 Task: Check the sale-to-list ratio of separate shower and tub in the last 1 year.
Action: Mouse moved to (809, 193)
Screenshot: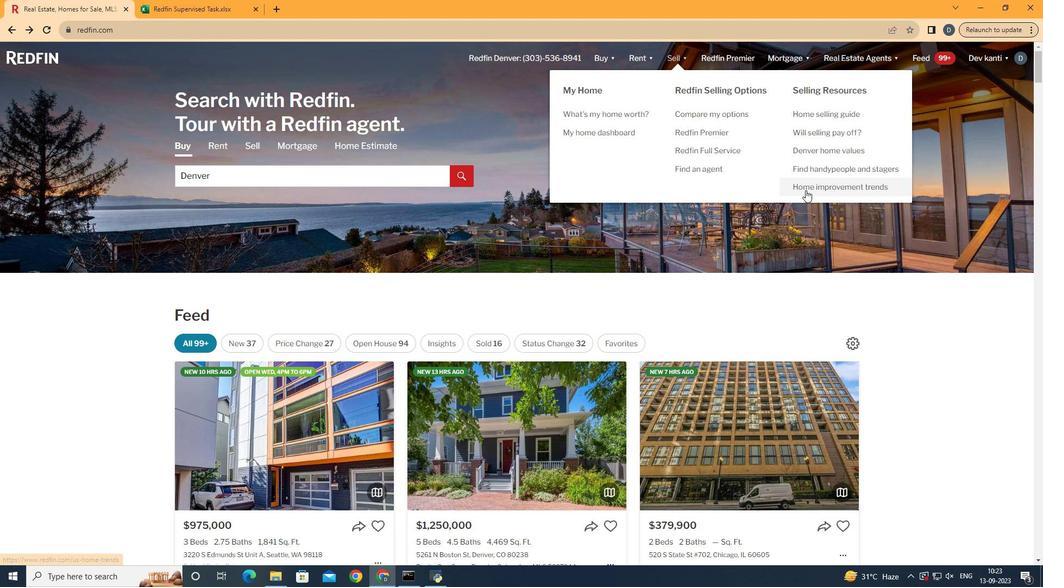 
Action: Mouse pressed left at (809, 193)
Screenshot: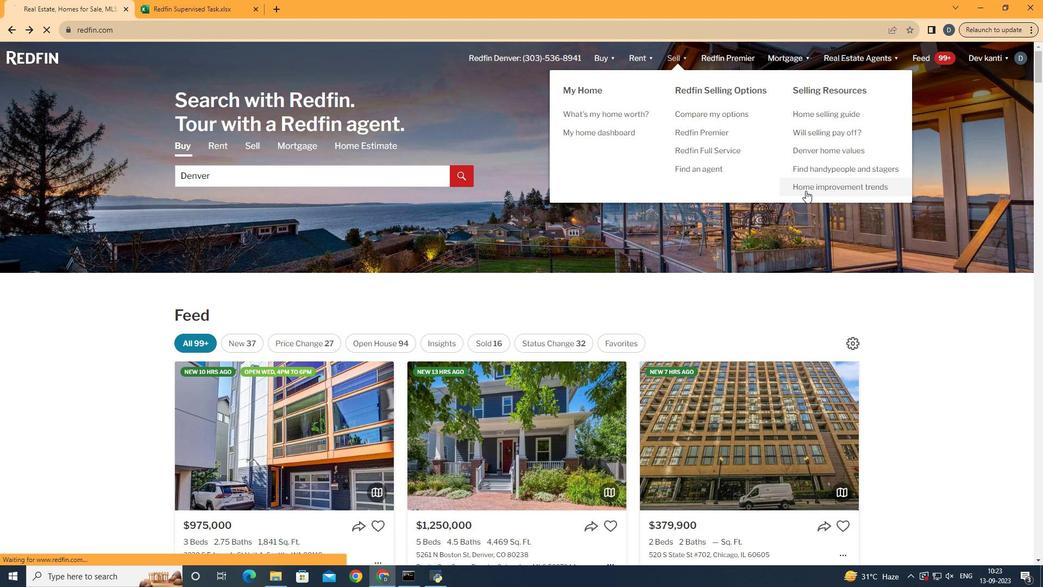 
Action: Mouse moved to (265, 204)
Screenshot: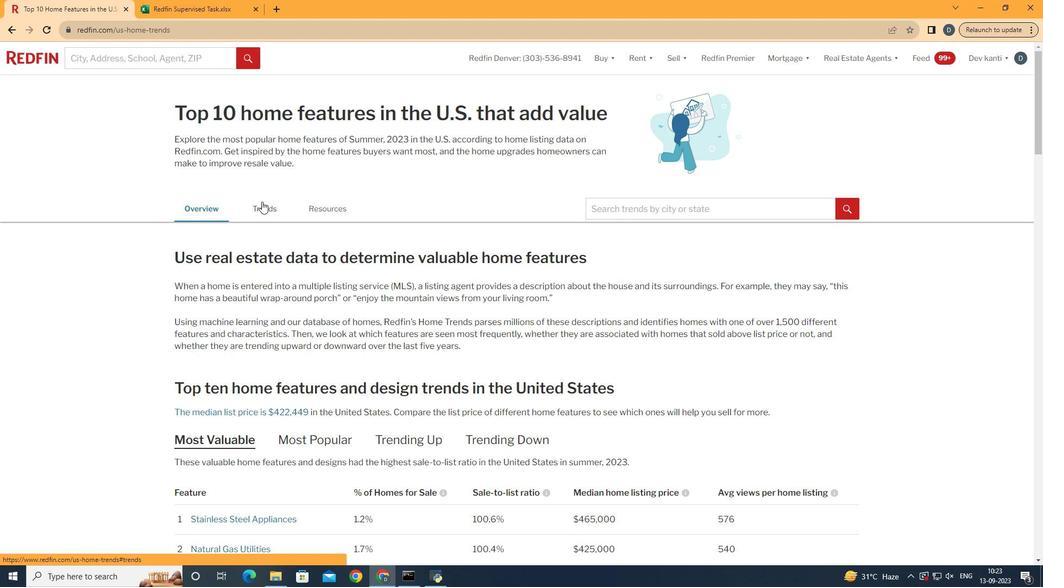 
Action: Mouse pressed left at (265, 204)
Screenshot: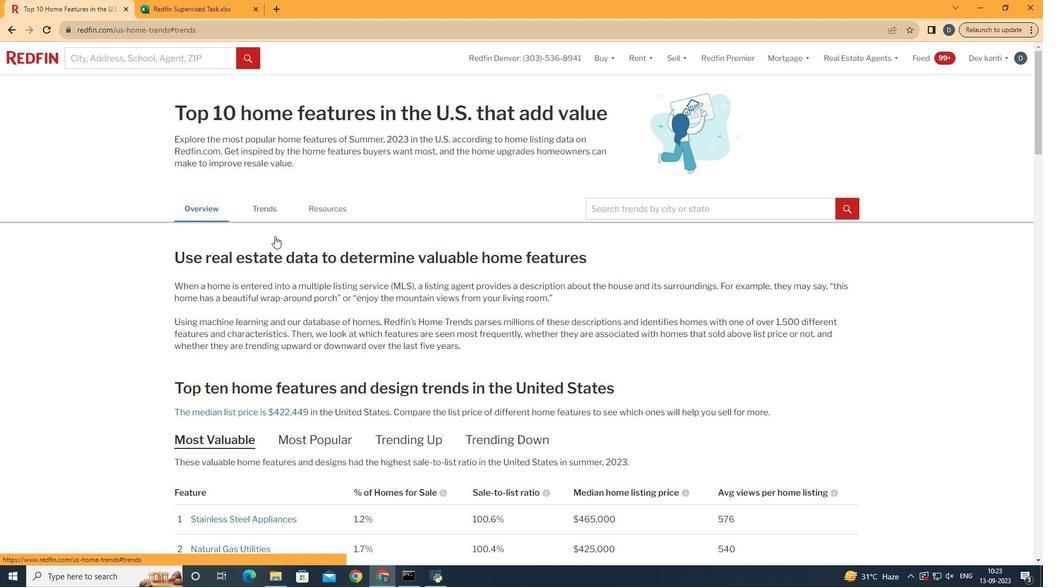 
Action: Mouse moved to (372, 314)
Screenshot: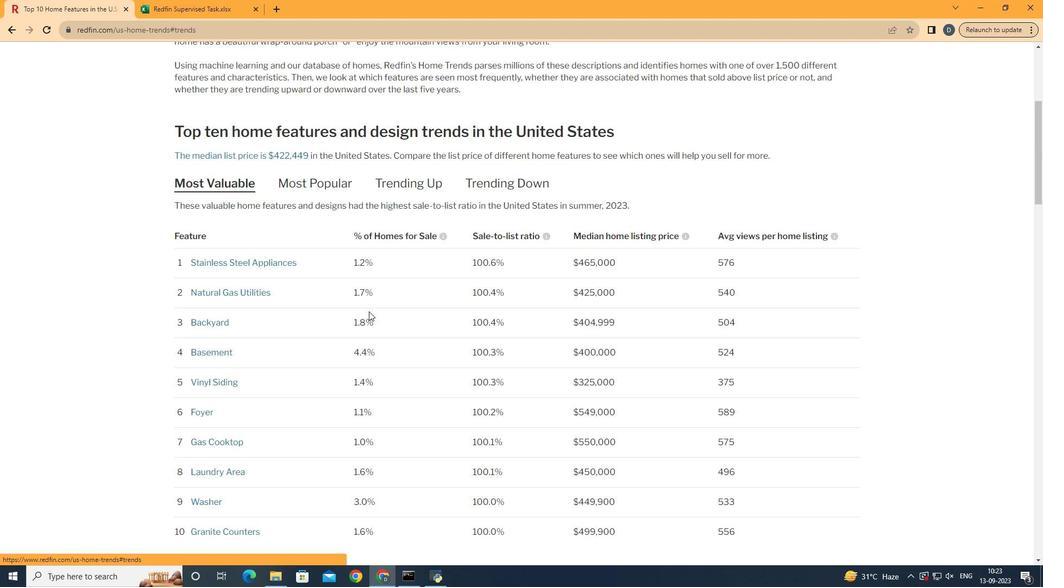 
Action: Mouse scrolled (372, 314) with delta (0, 0)
Screenshot: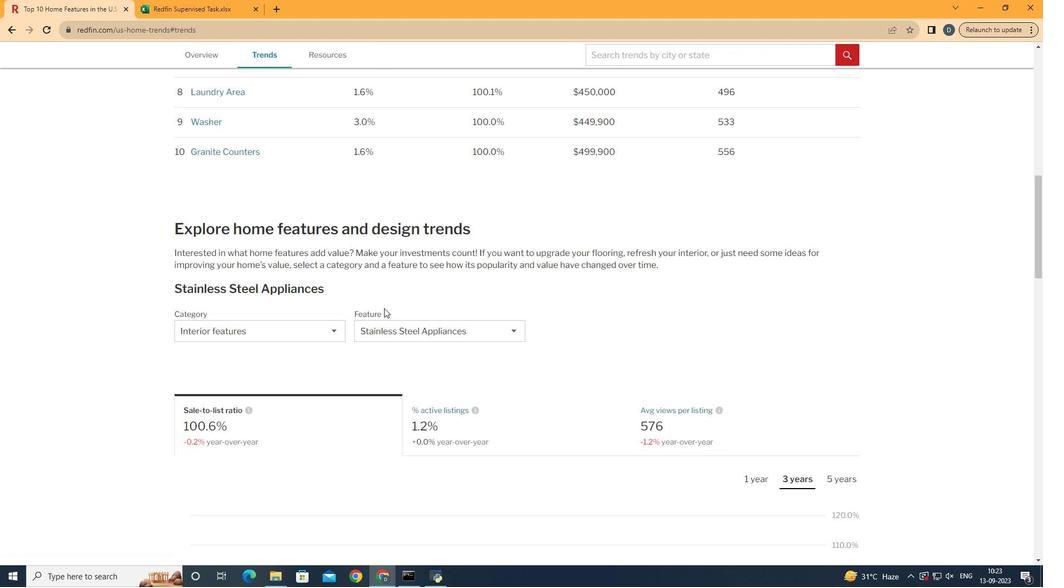 
Action: Mouse scrolled (372, 314) with delta (0, 0)
Screenshot: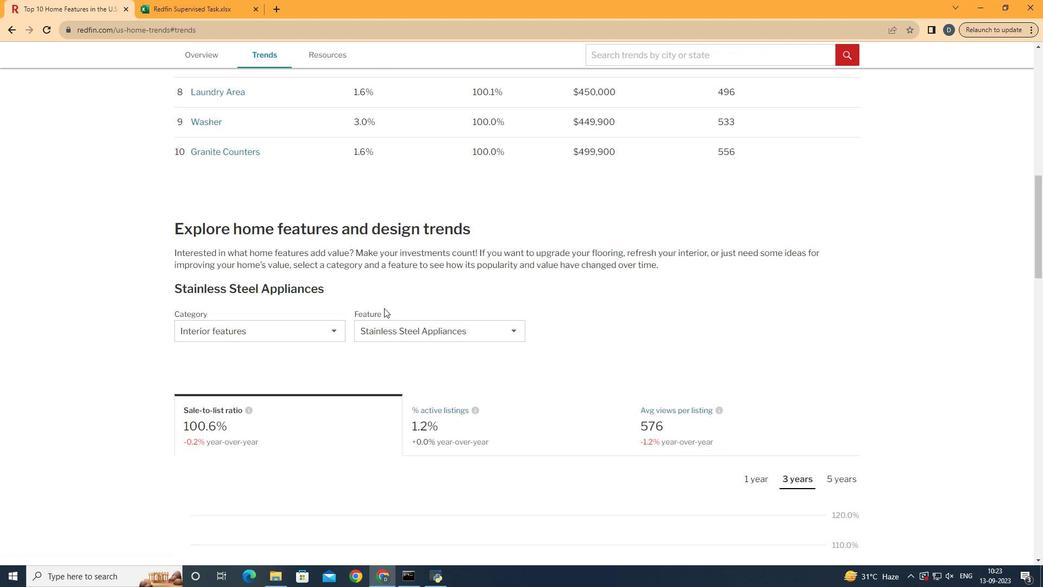 
Action: Mouse scrolled (372, 314) with delta (0, 0)
Screenshot: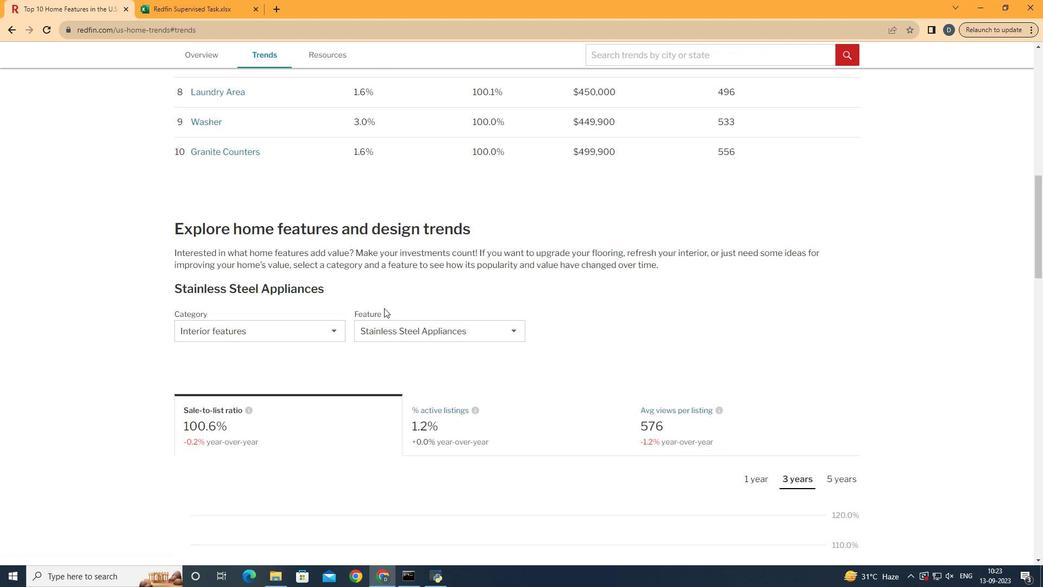 
Action: Mouse scrolled (372, 314) with delta (0, 0)
Screenshot: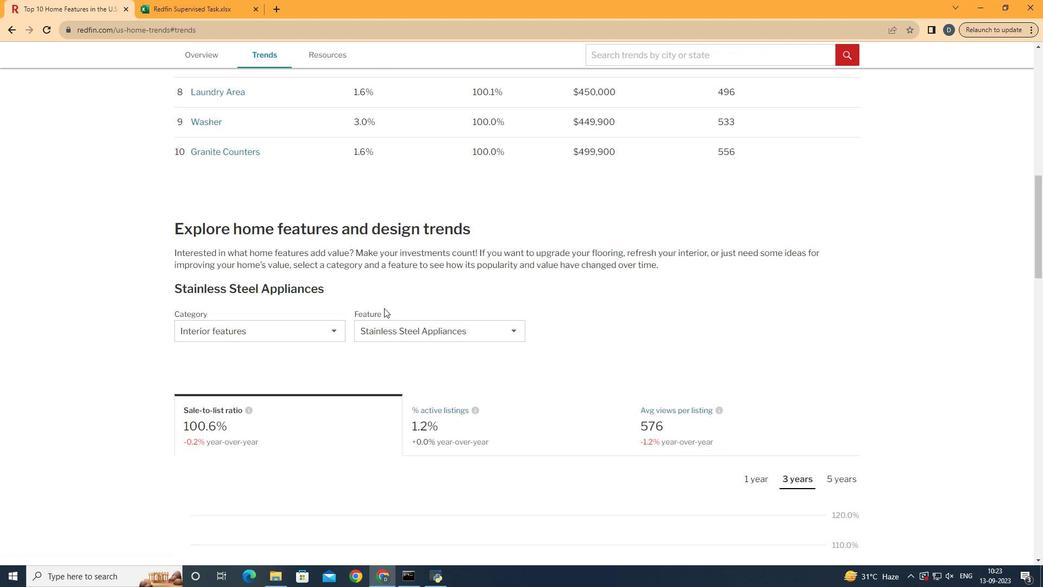 
Action: Mouse scrolled (372, 314) with delta (0, 0)
Screenshot: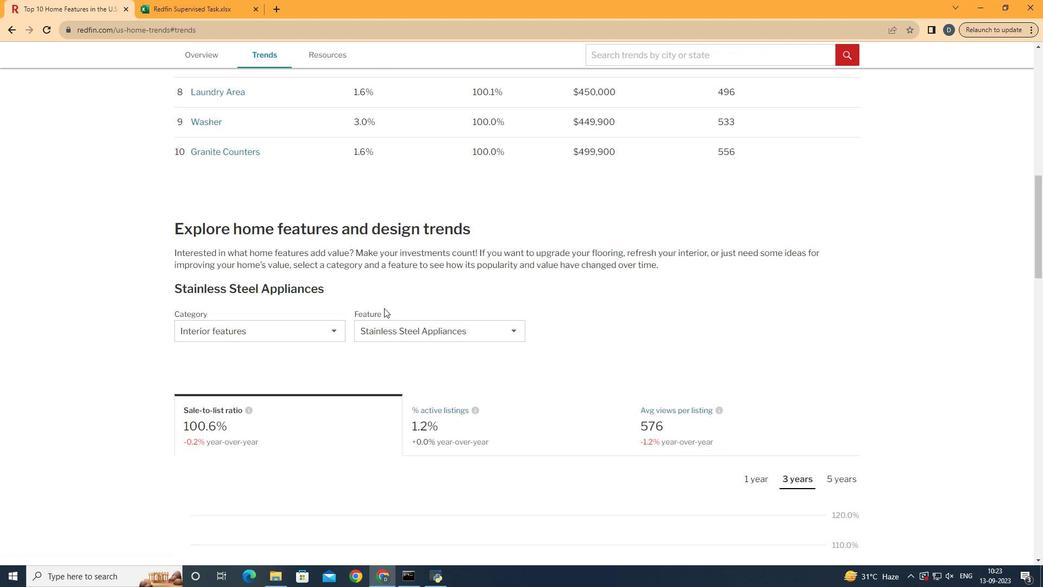 
Action: Mouse moved to (376, 314)
Screenshot: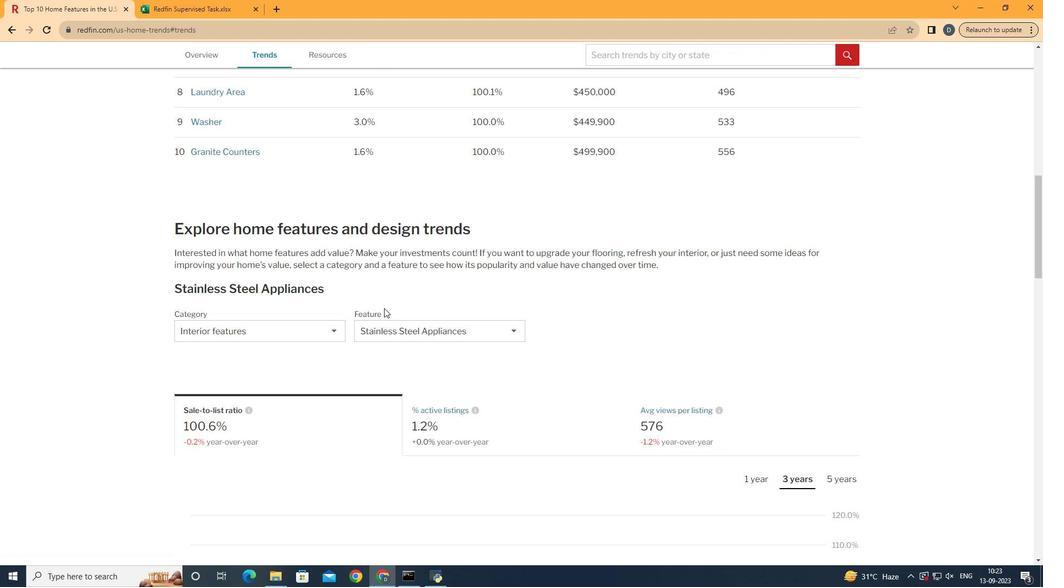 
Action: Mouse scrolled (376, 314) with delta (0, 0)
Screenshot: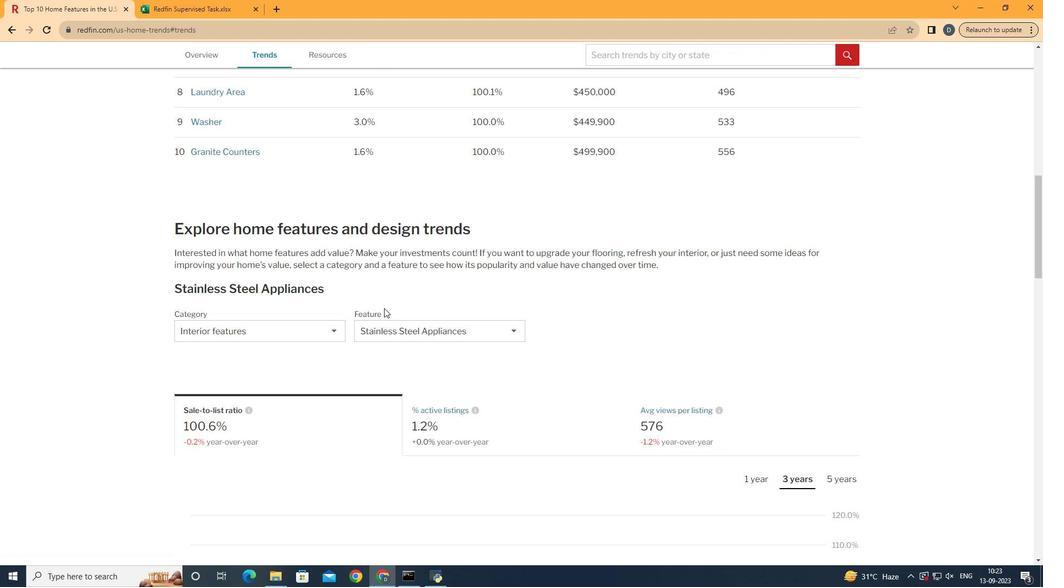 
Action: Mouse moved to (387, 311)
Screenshot: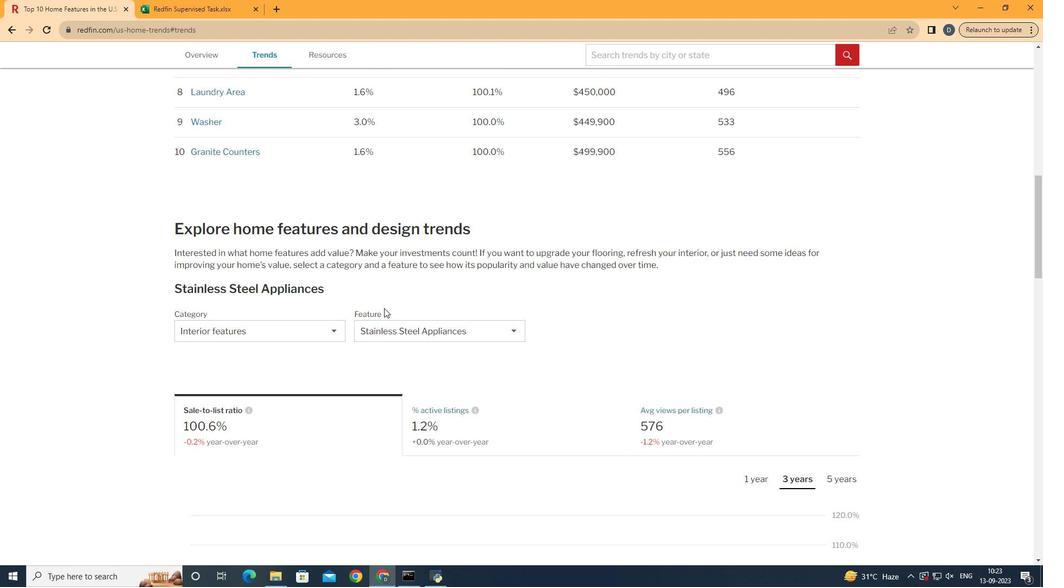 
Action: Mouse scrolled (387, 310) with delta (0, 0)
Screenshot: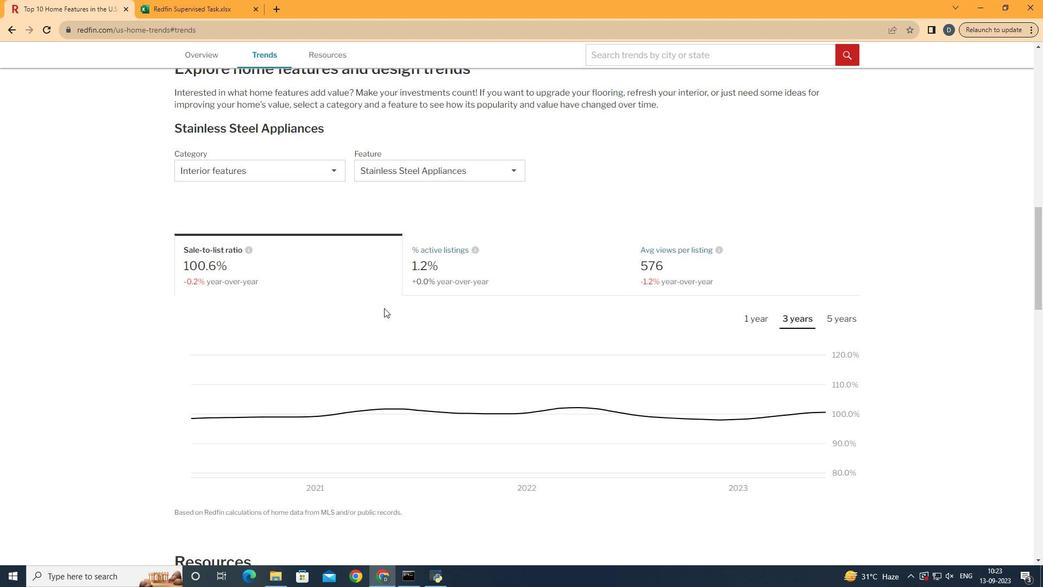 
Action: Mouse scrolled (387, 310) with delta (0, 0)
Screenshot: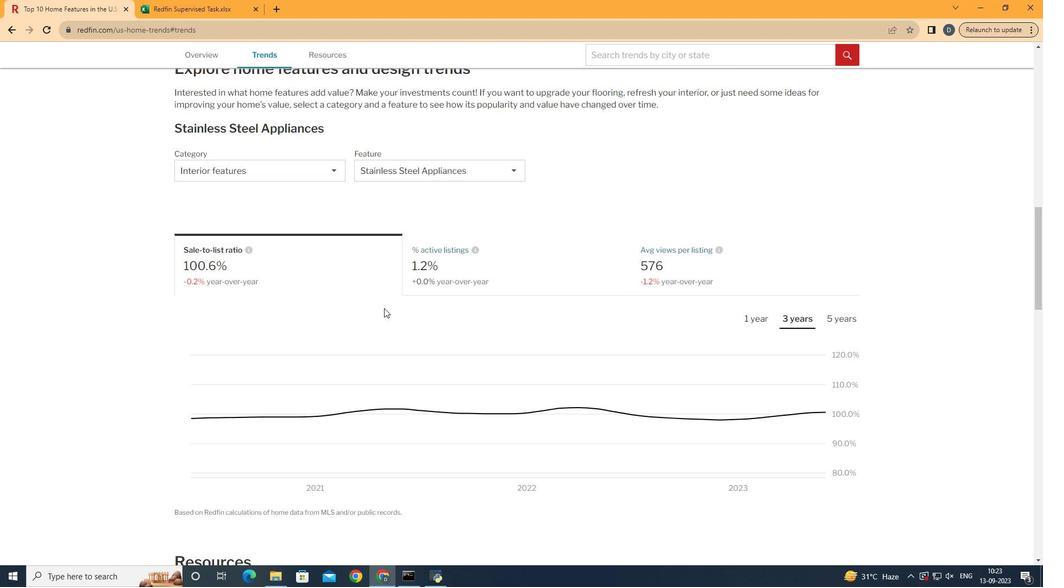 
Action: Mouse scrolled (387, 310) with delta (0, 0)
Screenshot: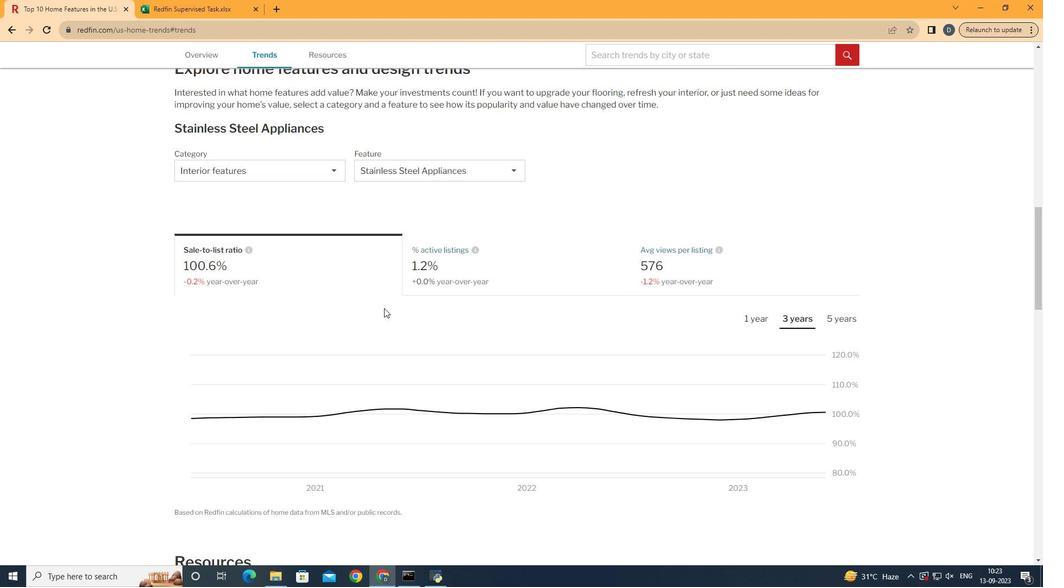 
Action: Mouse moved to (295, 188)
Screenshot: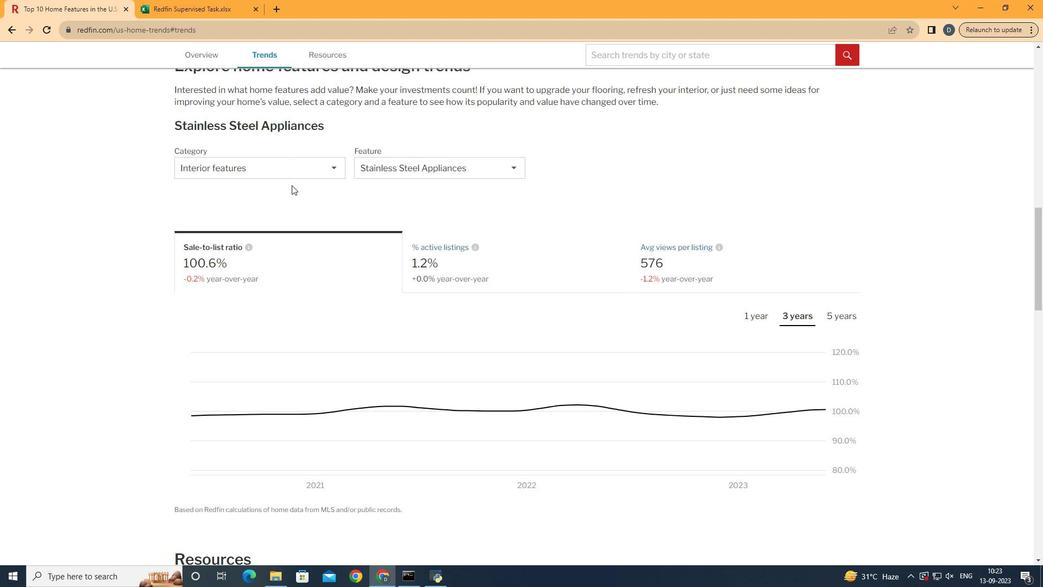 
Action: Mouse pressed left at (295, 188)
Screenshot: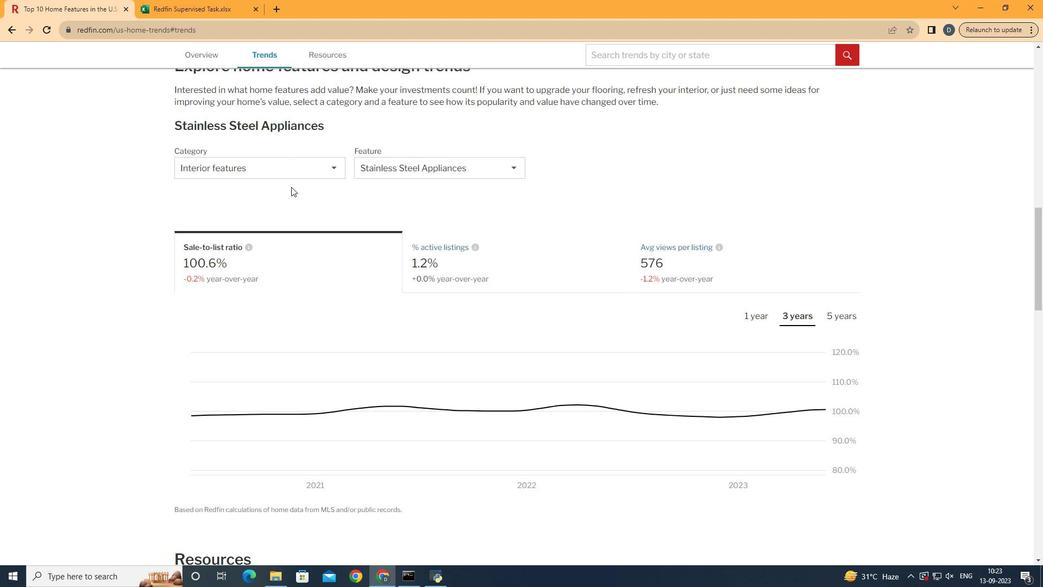 
Action: Mouse moved to (308, 178)
Screenshot: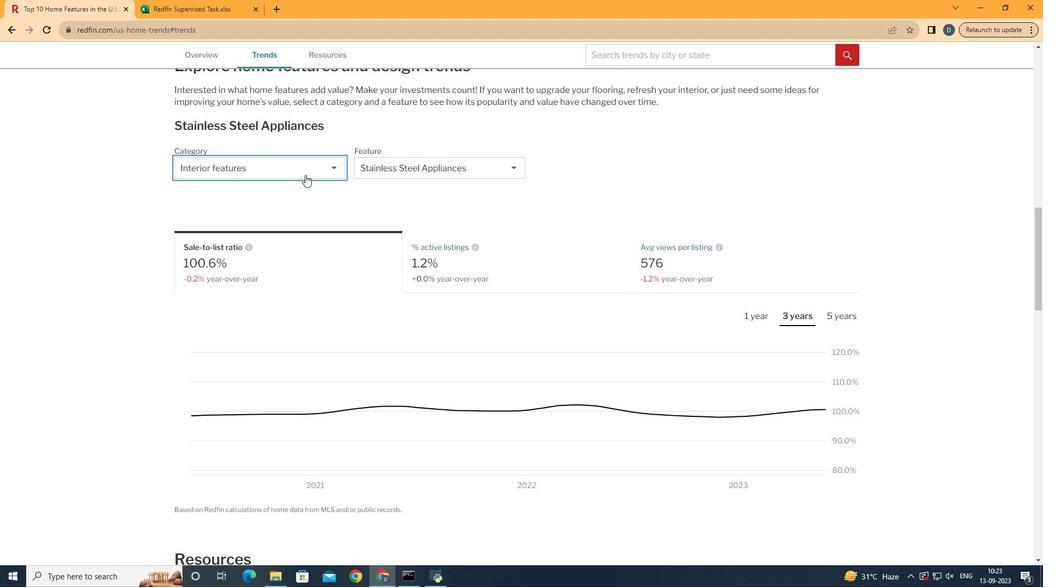 
Action: Mouse pressed left at (308, 178)
Screenshot: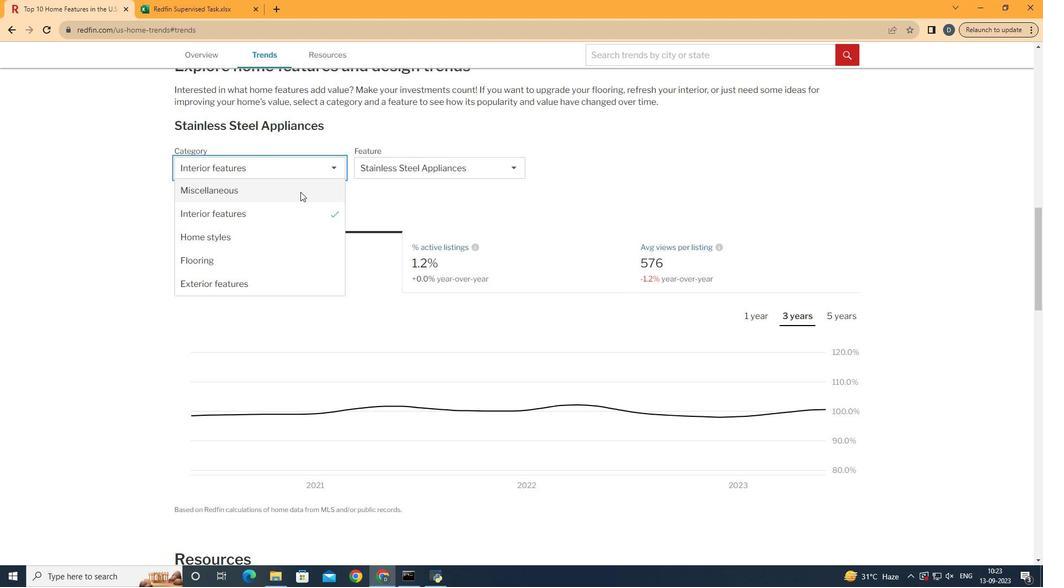 
Action: Mouse moved to (300, 219)
Screenshot: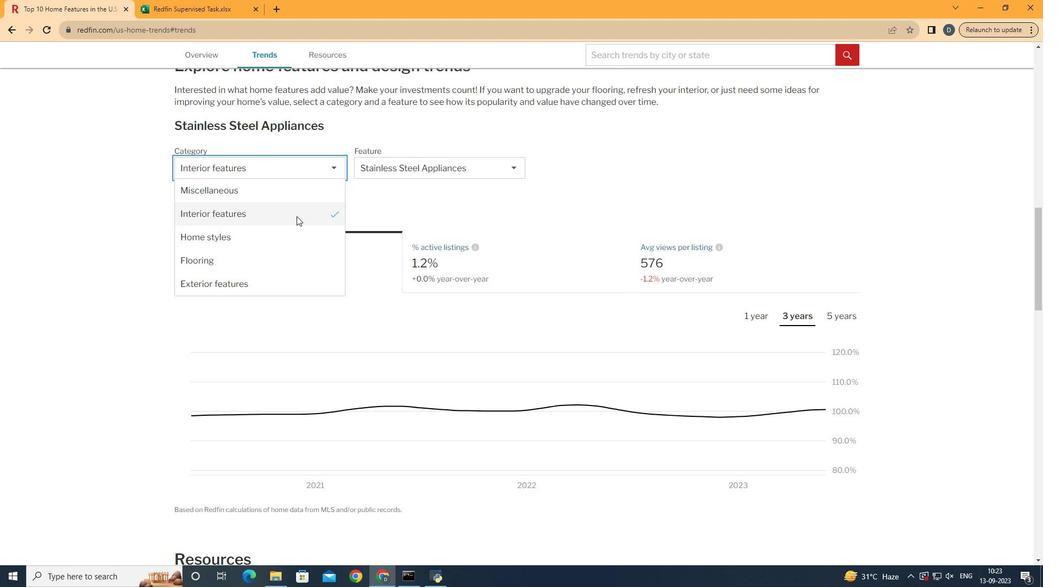
Action: Mouse pressed left at (300, 219)
Screenshot: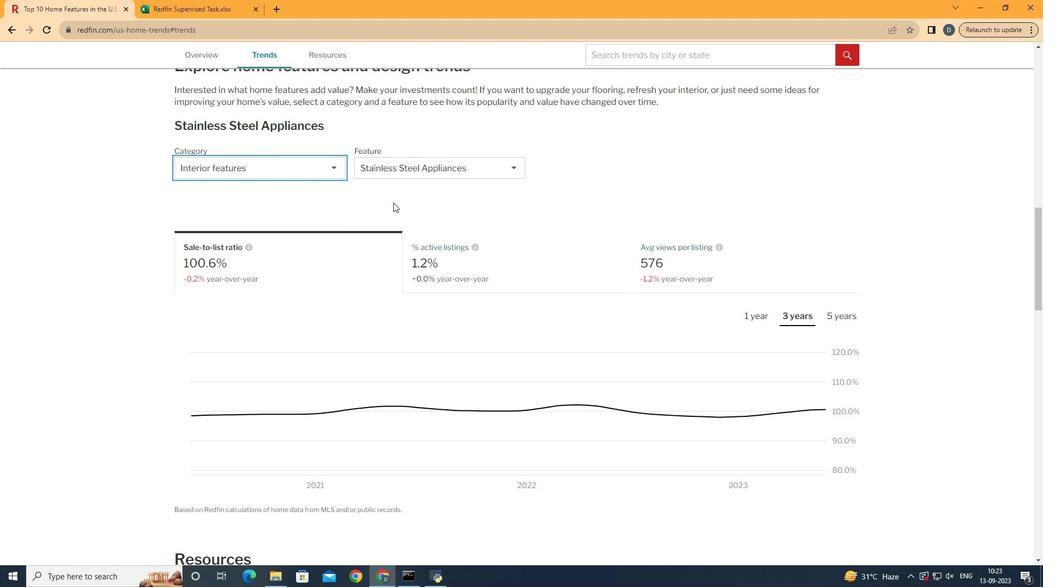 
Action: Mouse moved to (457, 184)
Screenshot: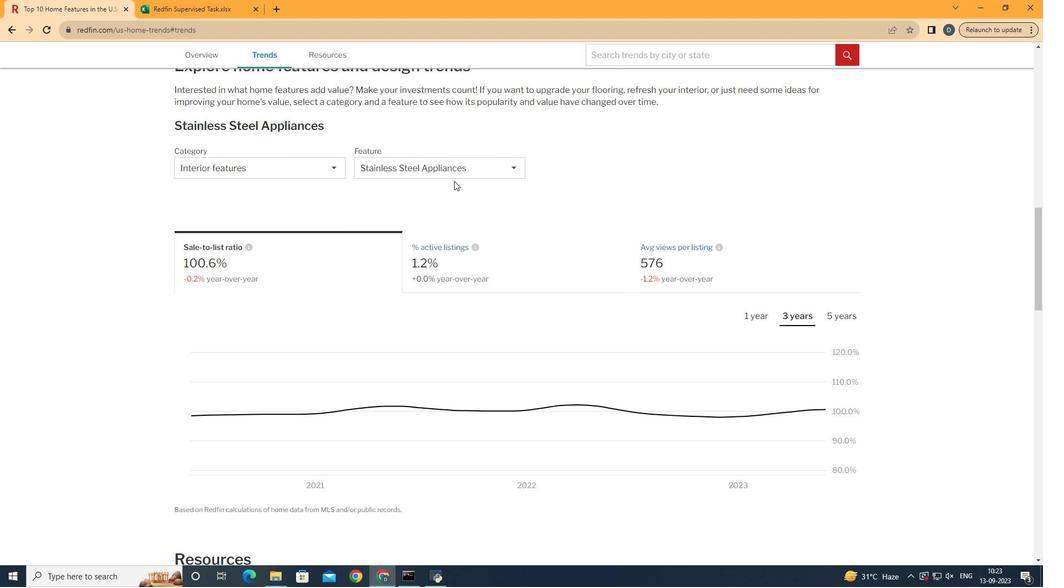 
Action: Mouse pressed left at (457, 184)
Screenshot: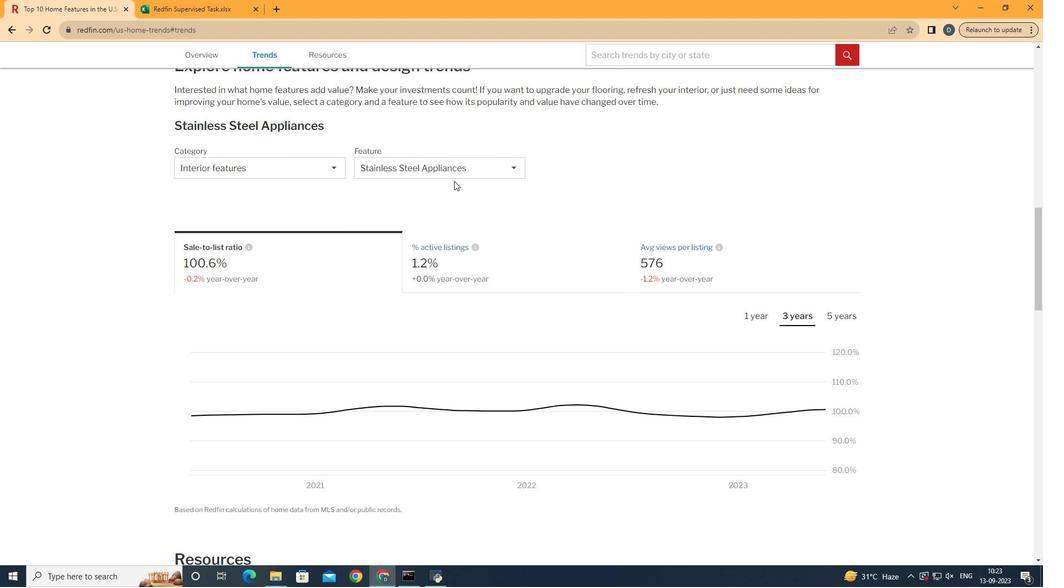
Action: Mouse moved to (476, 172)
Screenshot: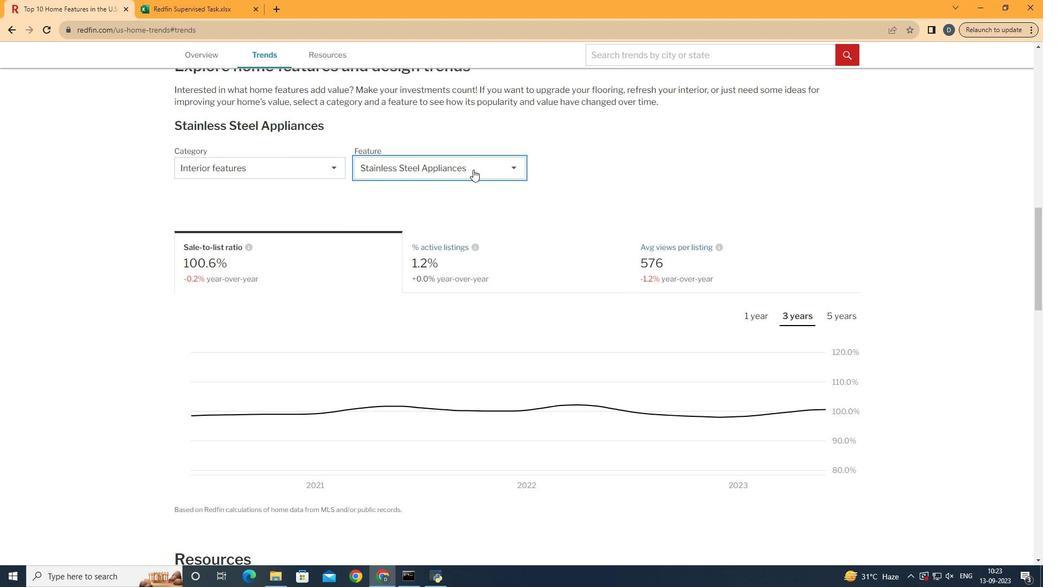 
Action: Mouse pressed left at (476, 172)
Screenshot: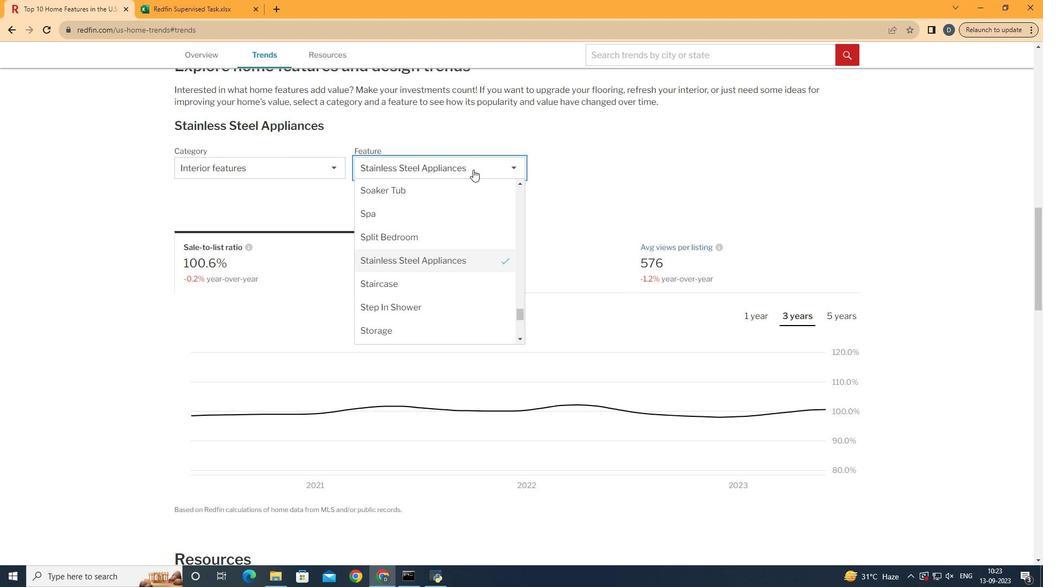 
Action: Mouse moved to (430, 265)
Screenshot: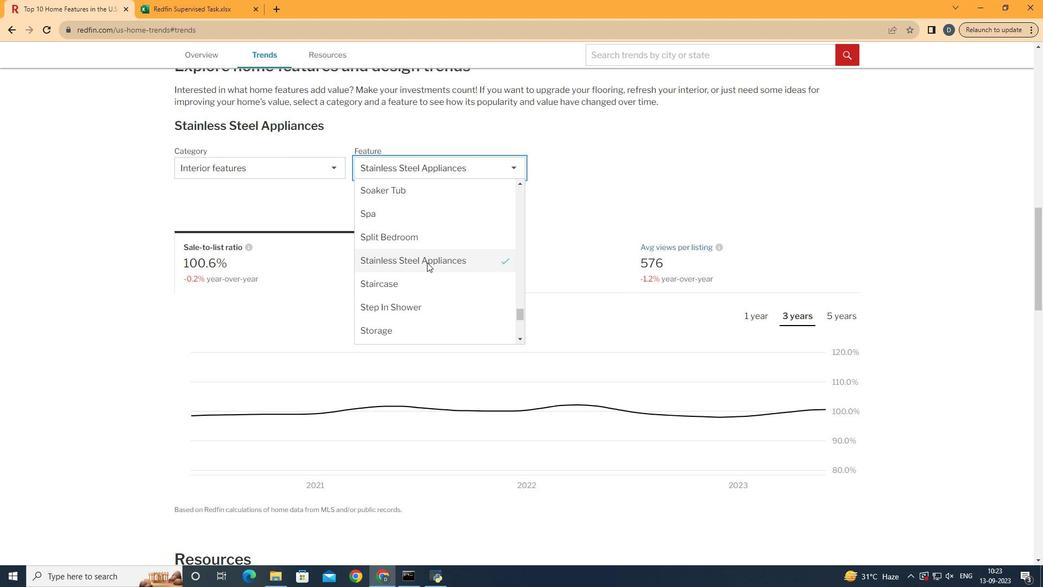 
Action: Mouse scrolled (430, 266) with delta (0, 0)
Screenshot: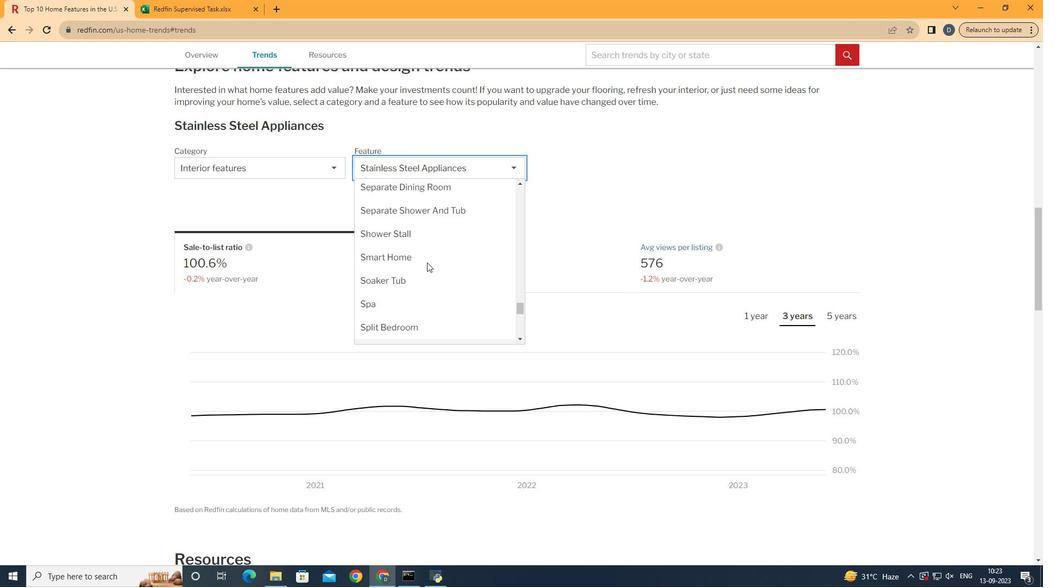 
Action: Mouse scrolled (430, 266) with delta (0, 0)
Screenshot: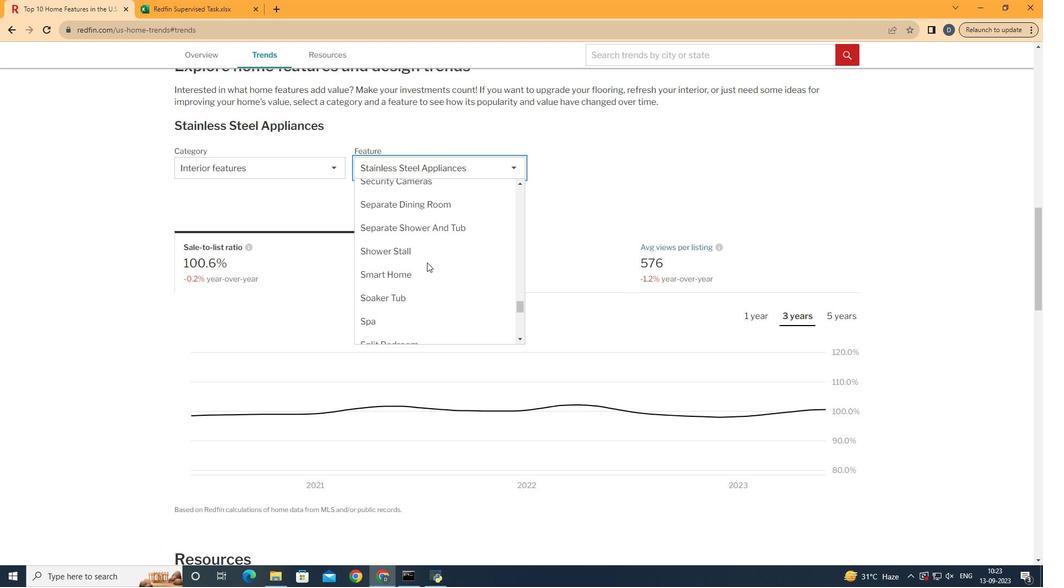 
Action: Mouse moved to (440, 232)
Screenshot: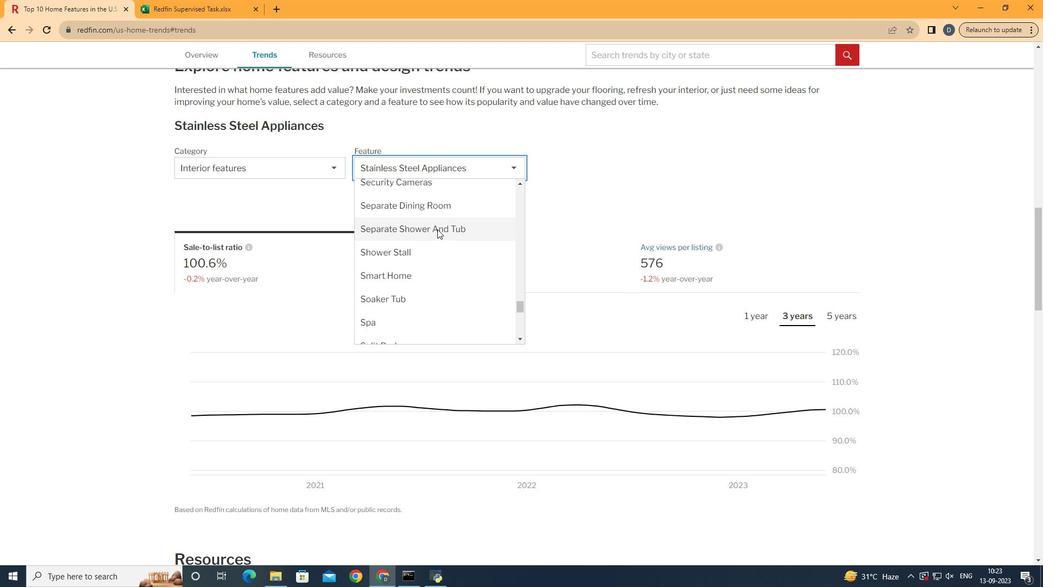 
Action: Mouse pressed left at (440, 232)
Screenshot: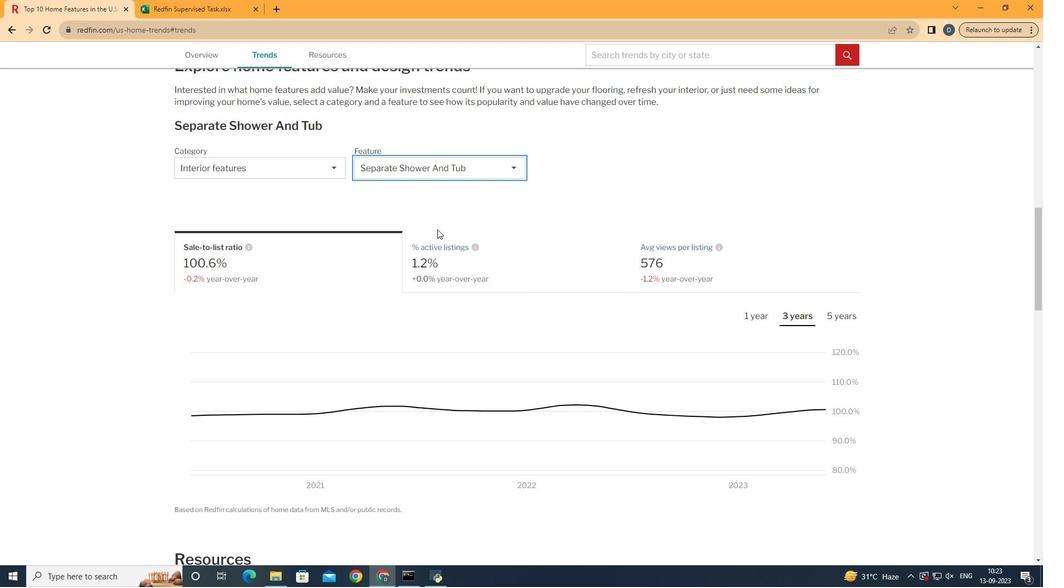 
Action: Mouse moved to (301, 261)
Screenshot: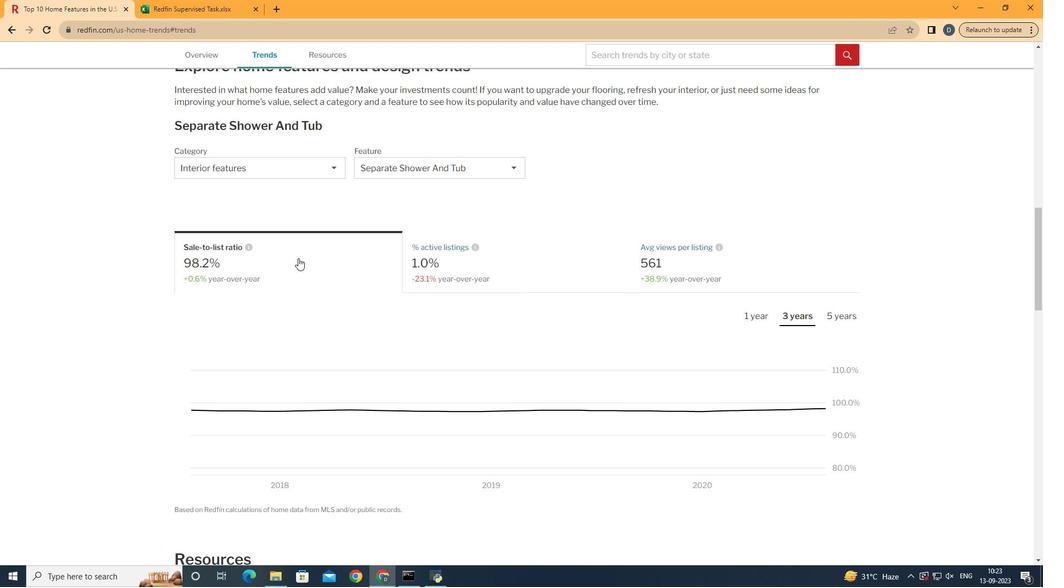
Action: Mouse pressed left at (301, 261)
Screenshot: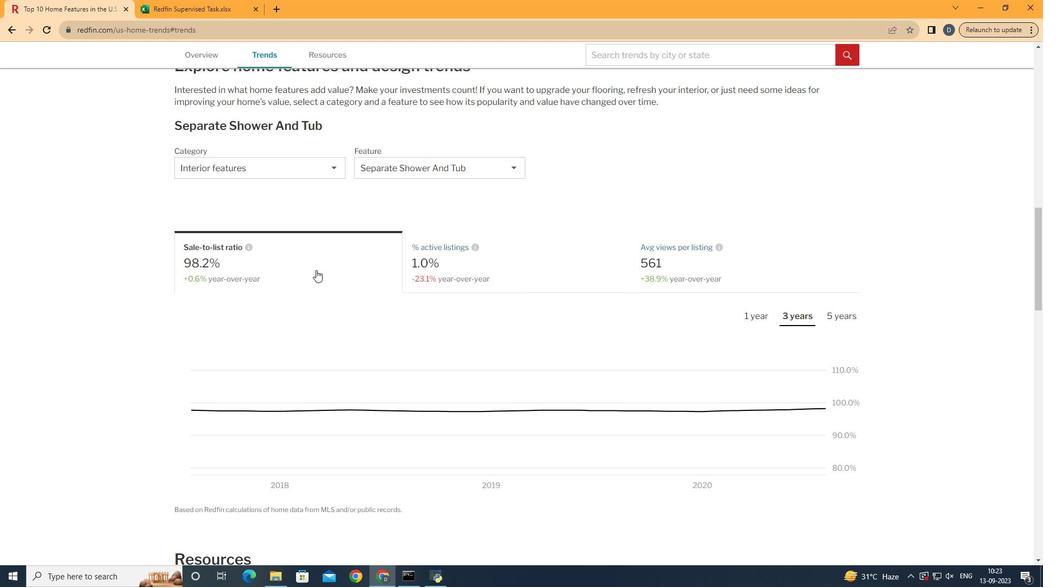 
Action: Mouse moved to (760, 318)
Screenshot: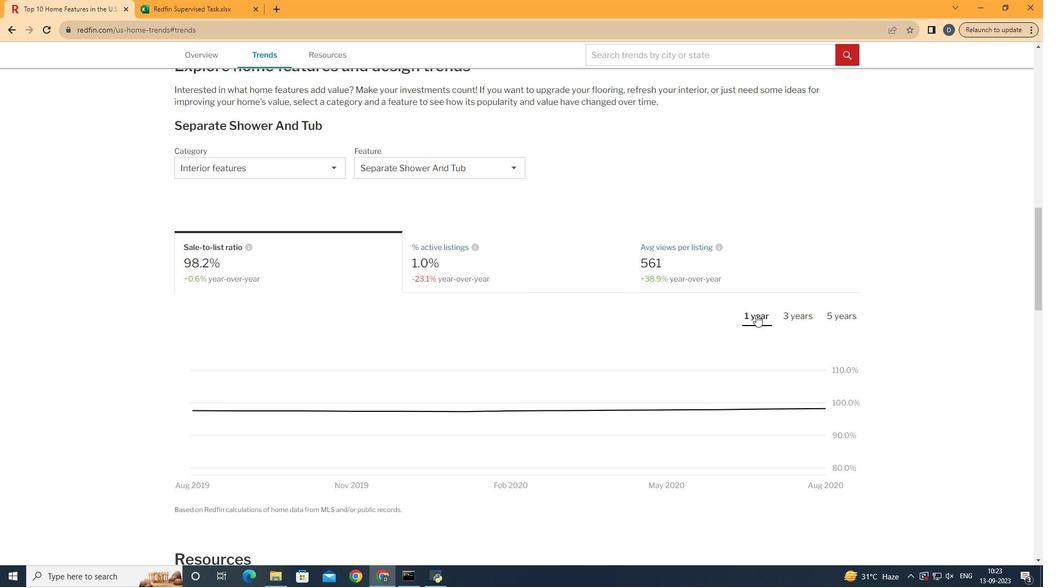 
Action: Mouse pressed left at (760, 318)
Screenshot: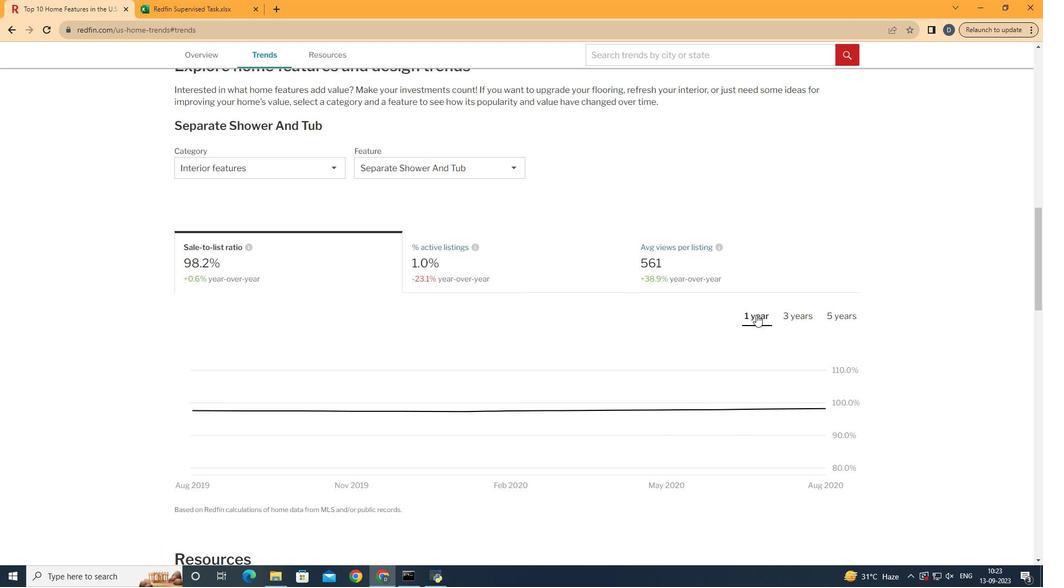 
Action: Mouse moved to (843, 425)
Screenshot: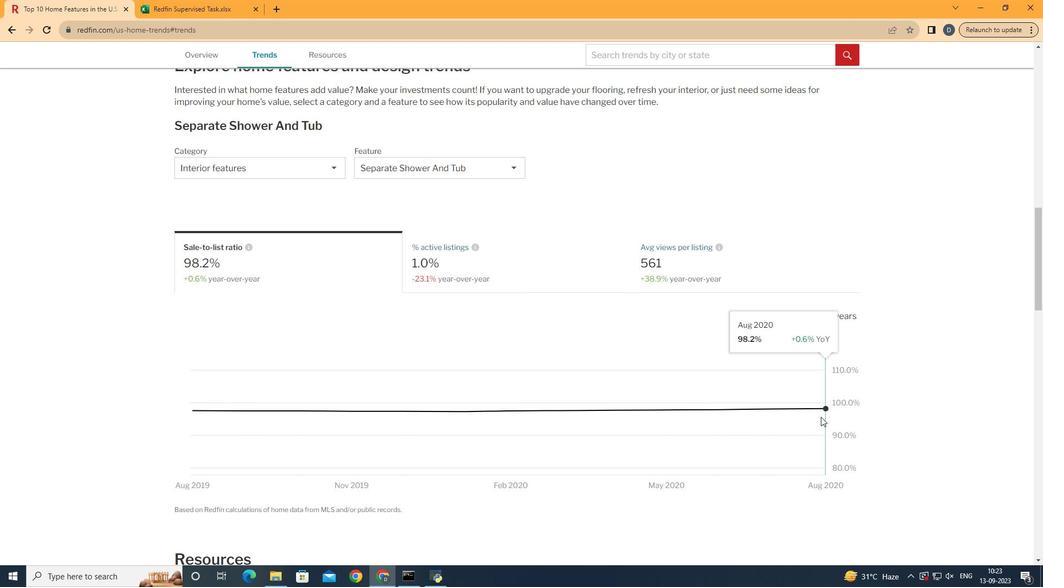 
